 Task: Select match case.
Action: Mouse moved to (72, 100)
Screenshot: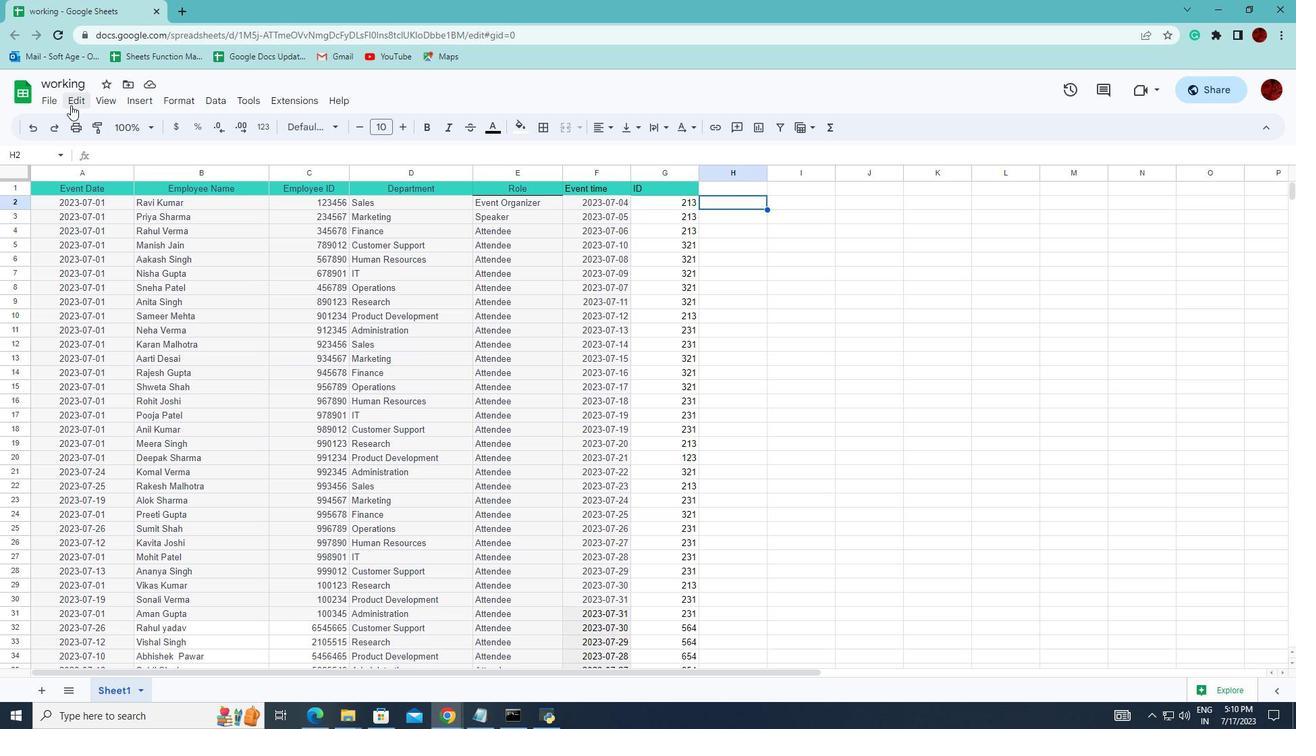 
Action: Mouse pressed left at (72, 100)
Screenshot: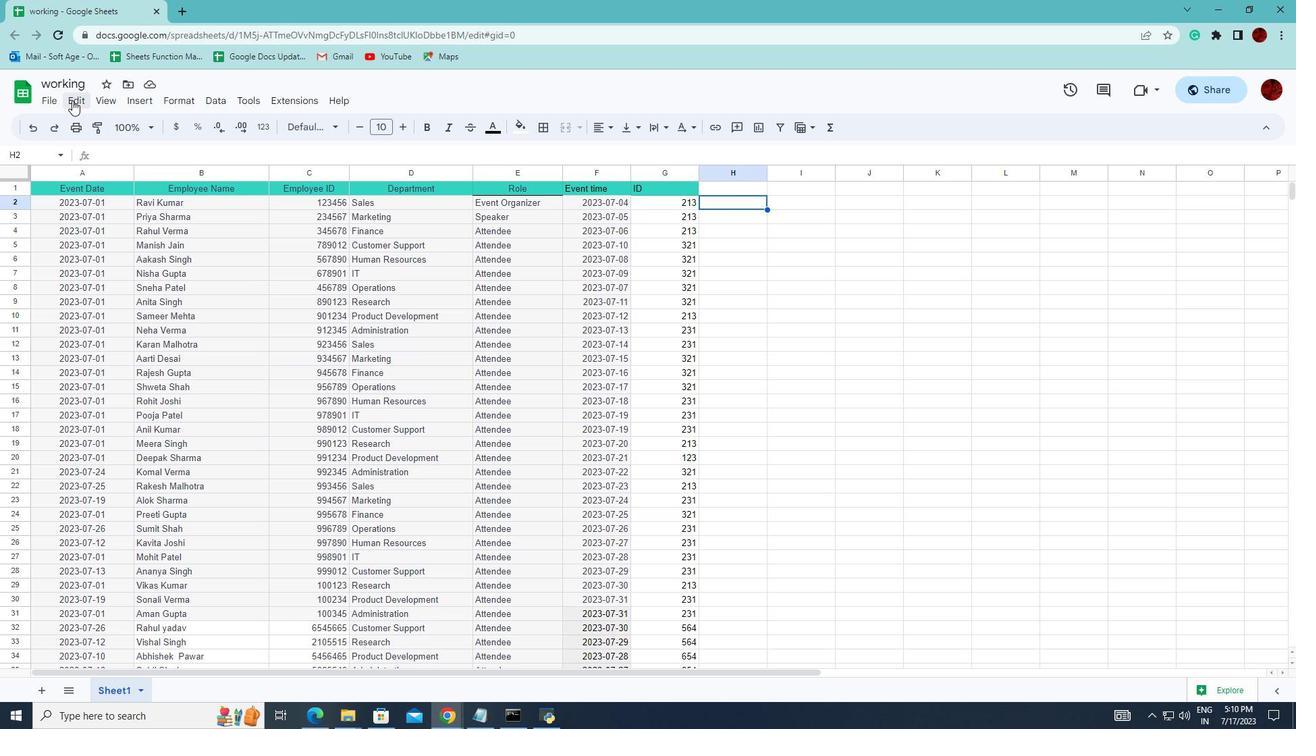 
Action: Mouse moved to (137, 331)
Screenshot: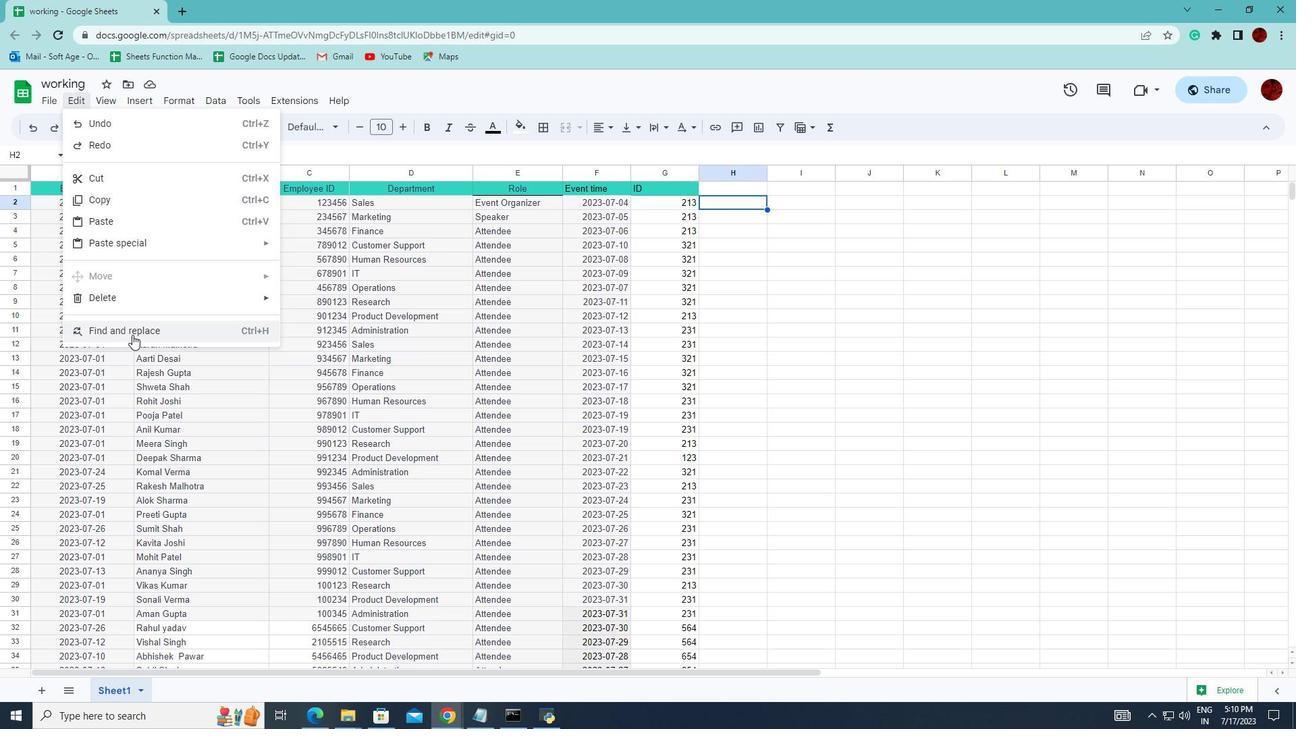 
Action: Mouse pressed left at (137, 331)
Screenshot: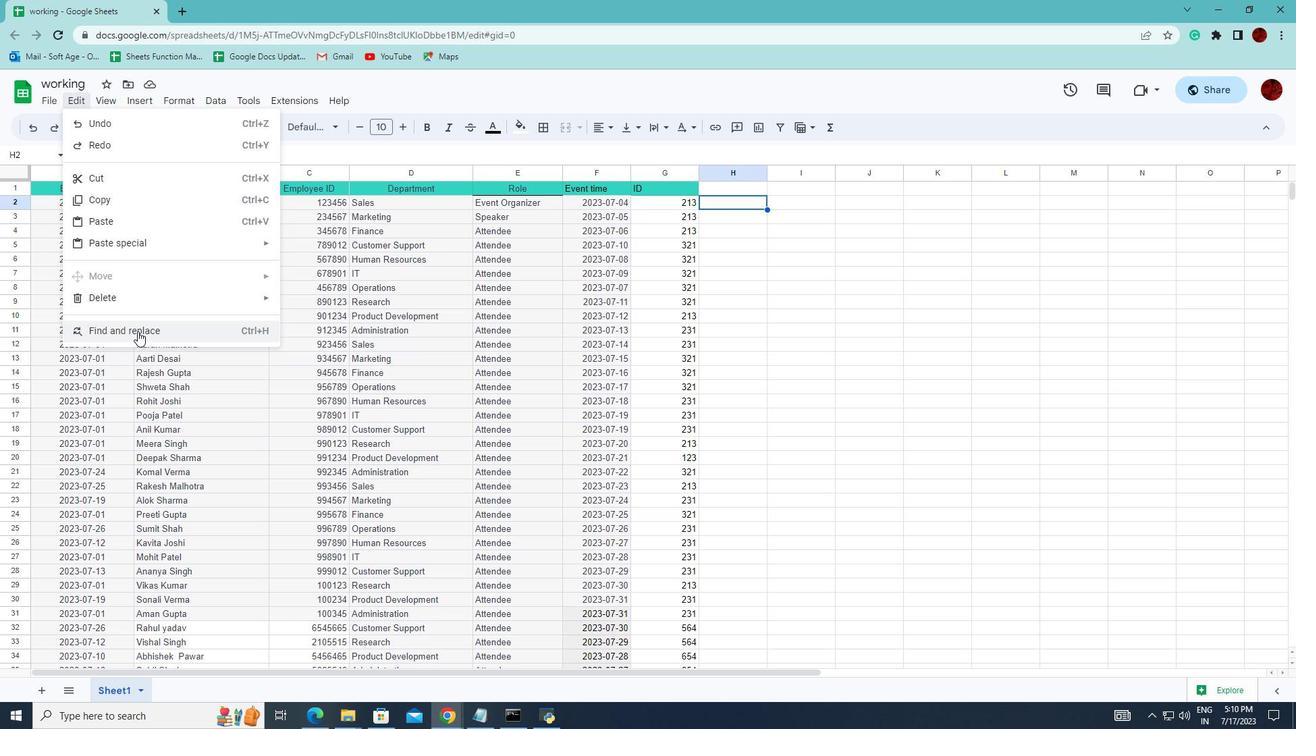 
Action: Mouse moved to (558, 382)
Screenshot: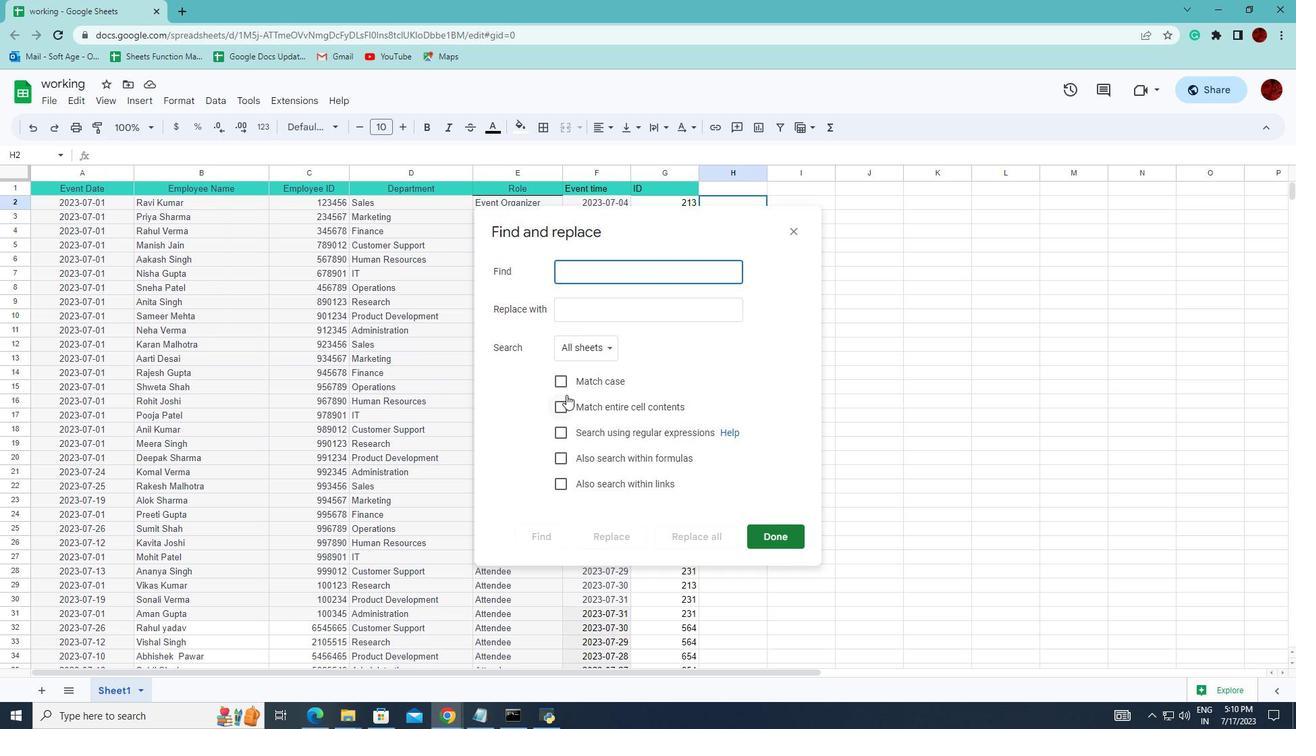 
Action: Mouse pressed left at (558, 382)
Screenshot: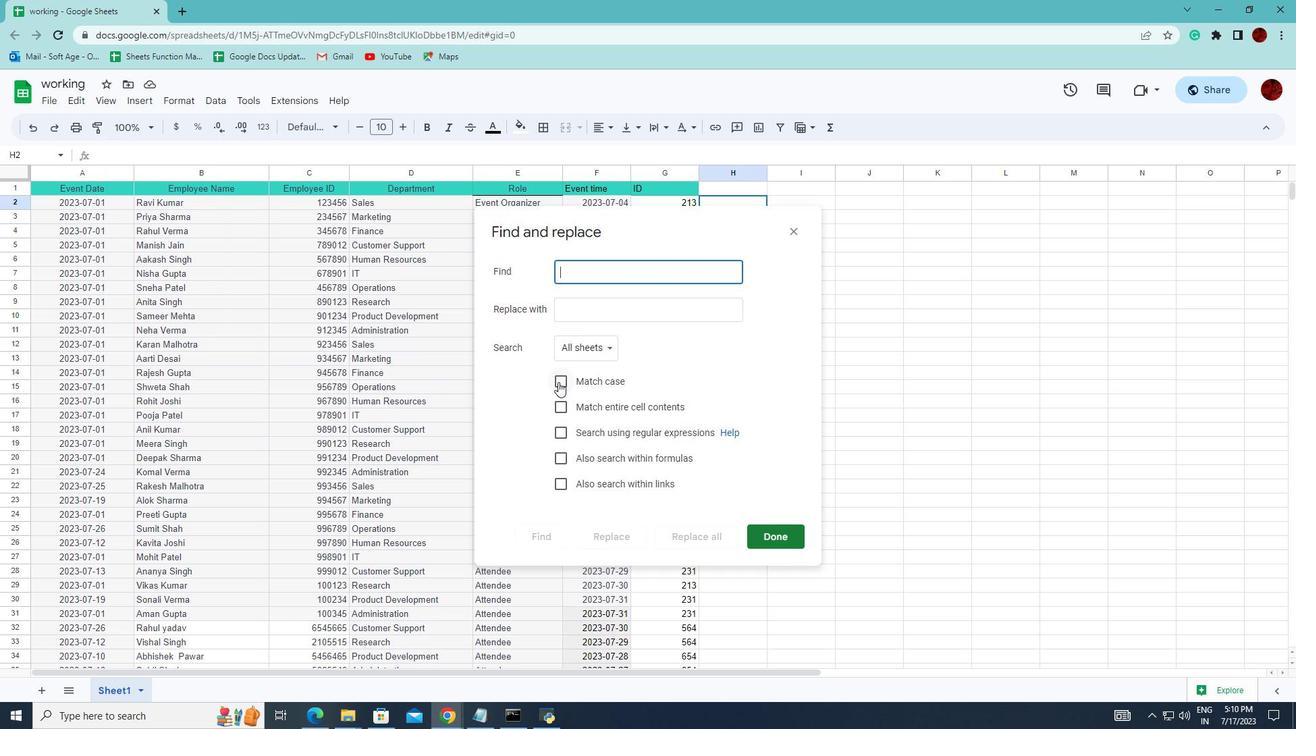 
Action: Mouse moved to (762, 533)
Screenshot: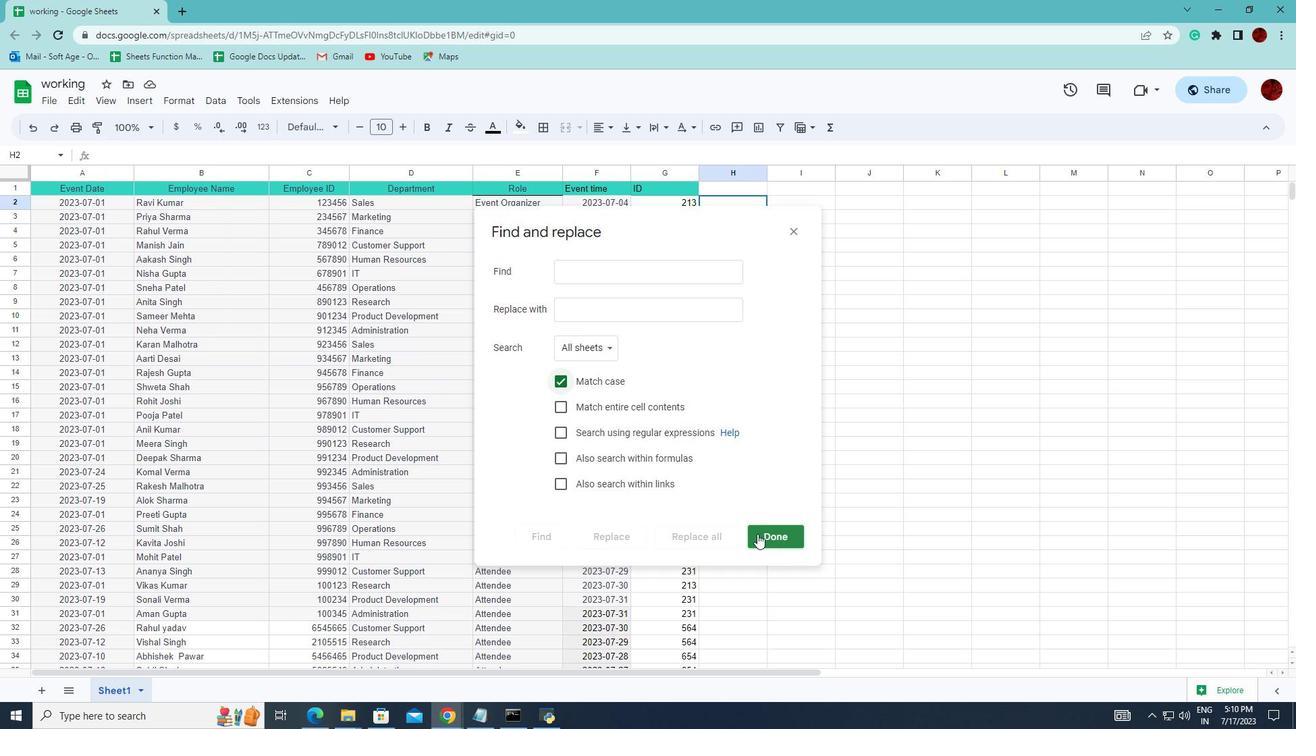 
Action: Mouse pressed left at (762, 533)
Screenshot: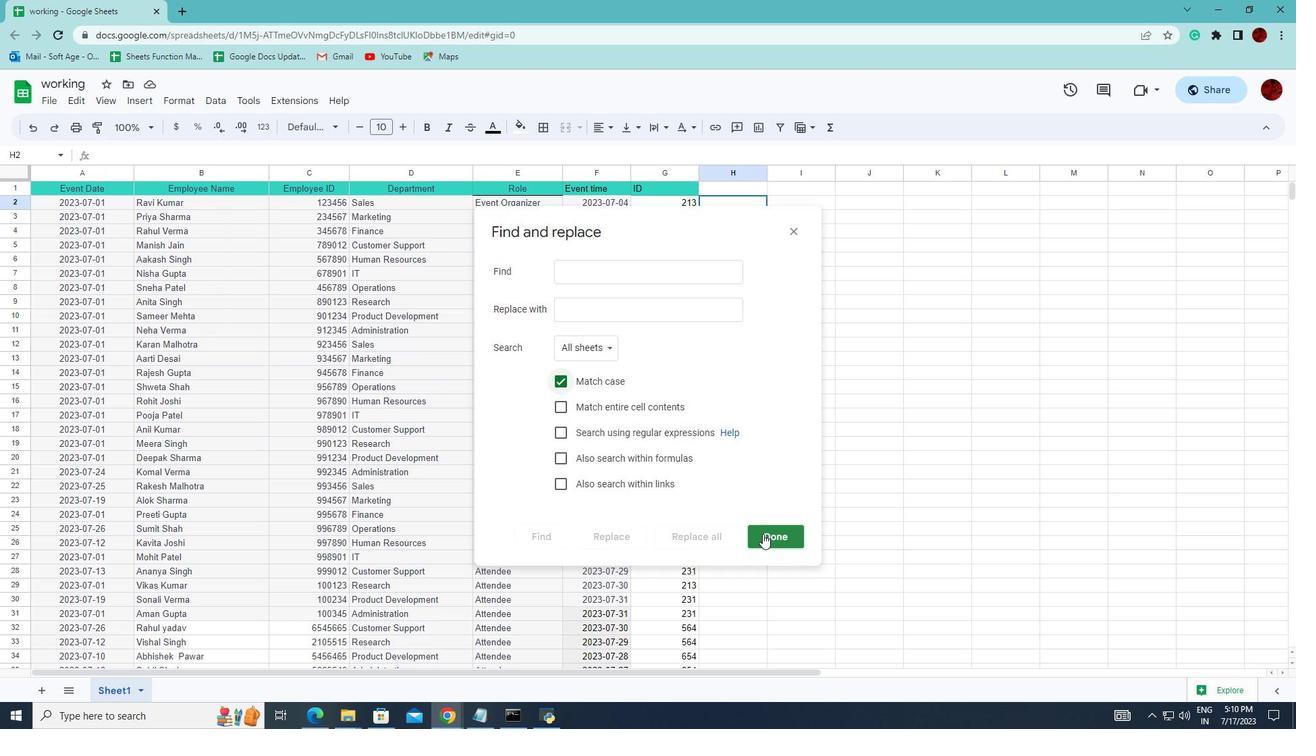 
